 Task: Add Siete Sea Salt Grain Free Tortilla Chips to the cart.
Action: Mouse moved to (307, 148)
Screenshot: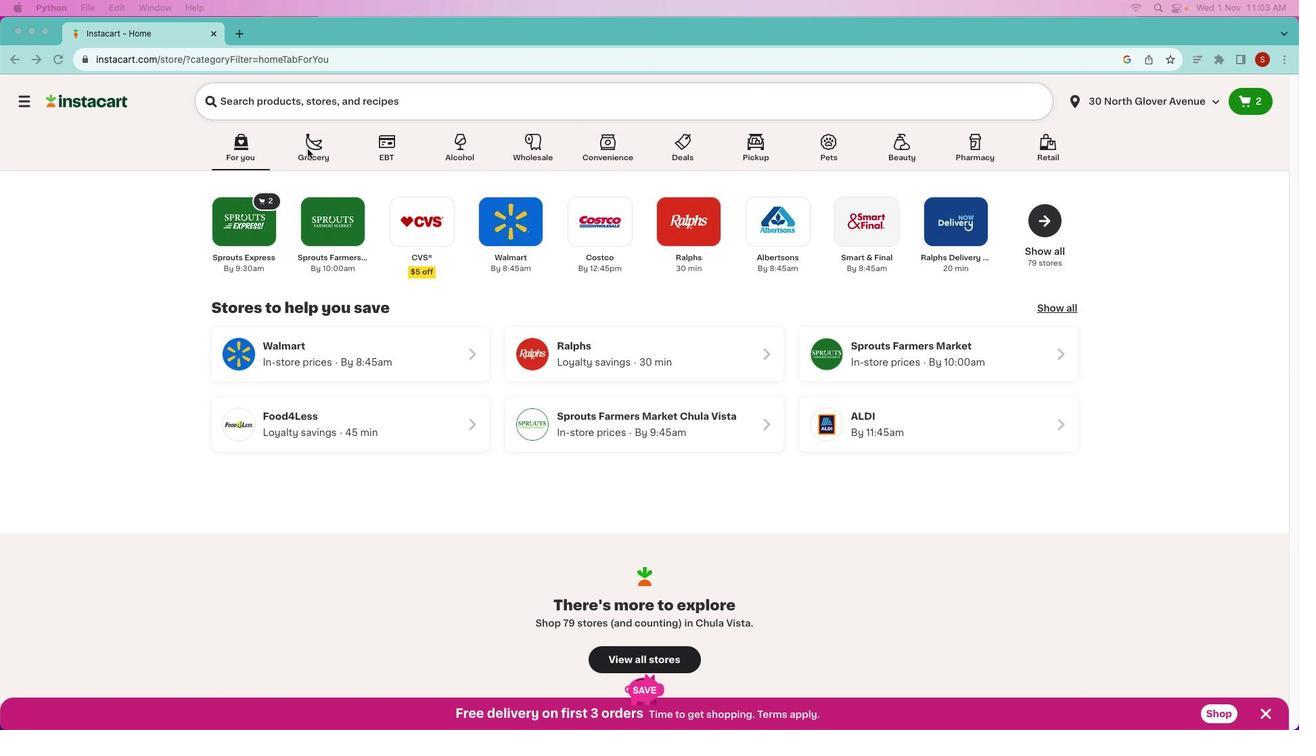
Action: Mouse pressed left at (307, 148)
Screenshot: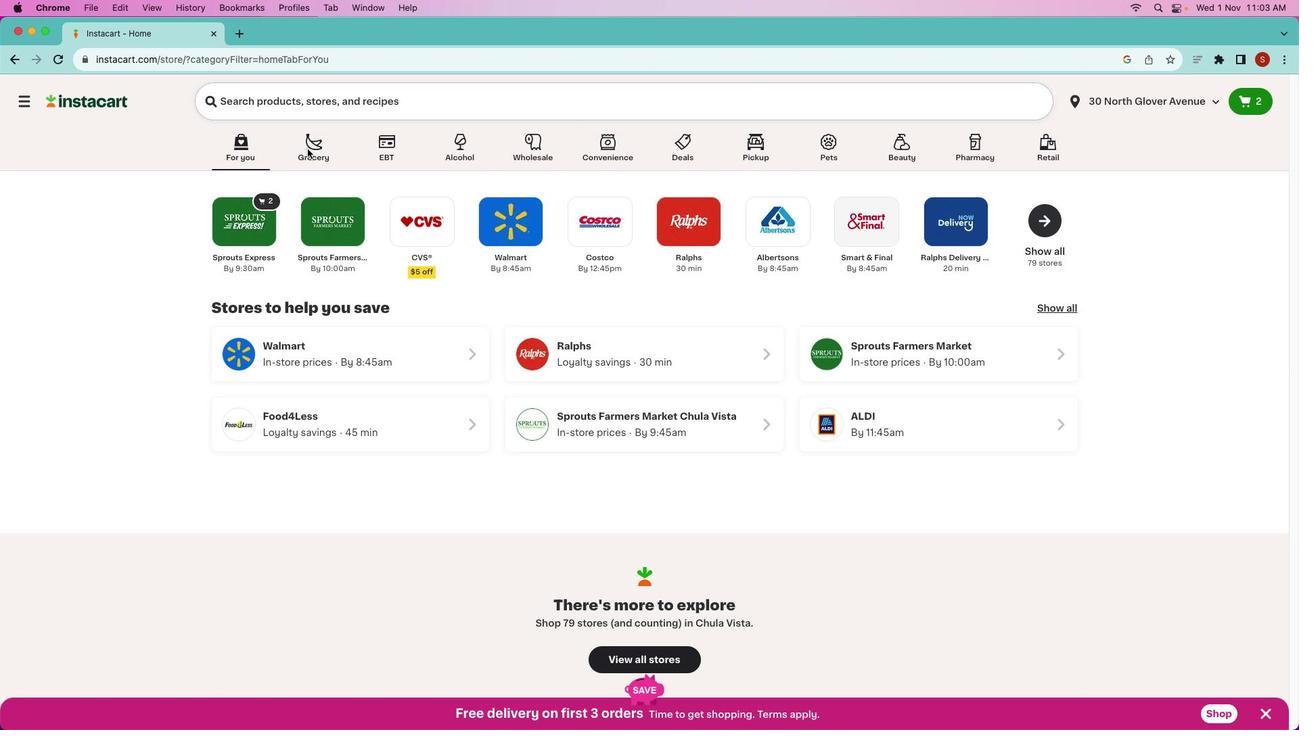
Action: Mouse pressed left at (307, 148)
Screenshot: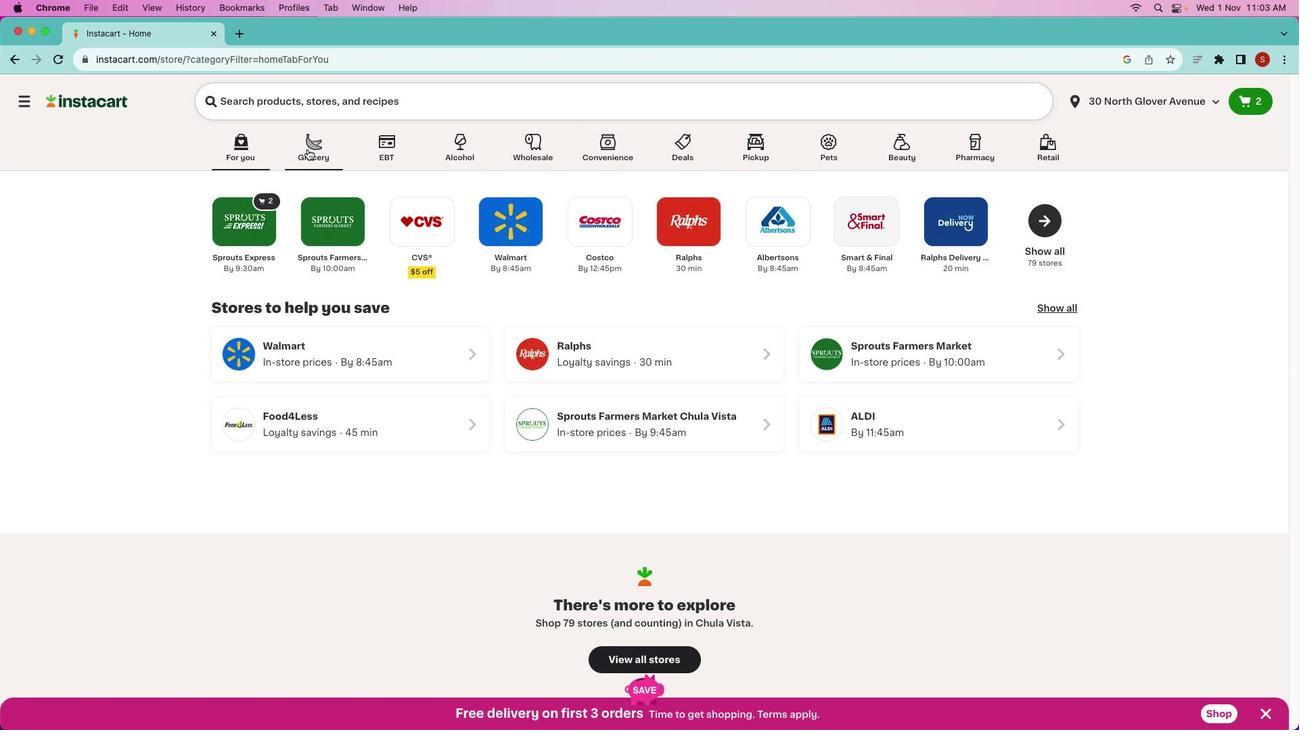 
Action: Mouse pressed left at (307, 148)
Screenshot: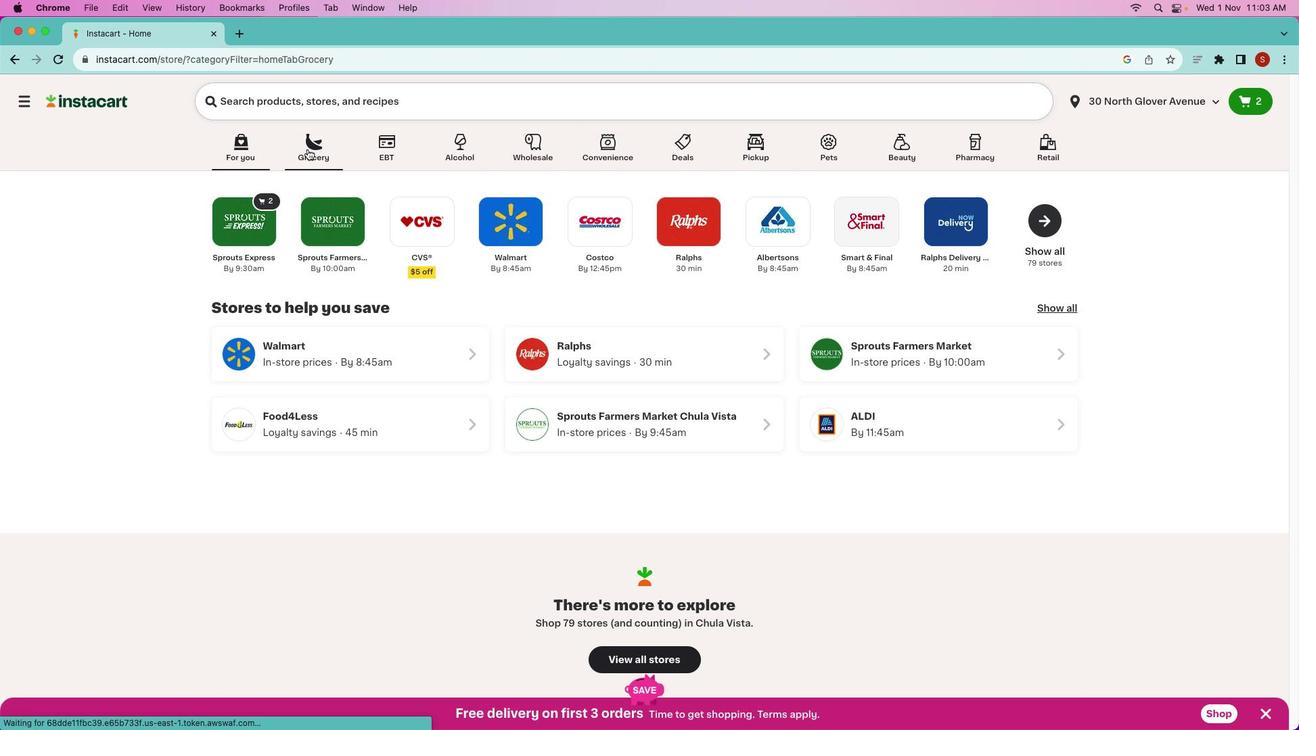 
Action: Mouse moved to (512, 108)
Screenshot: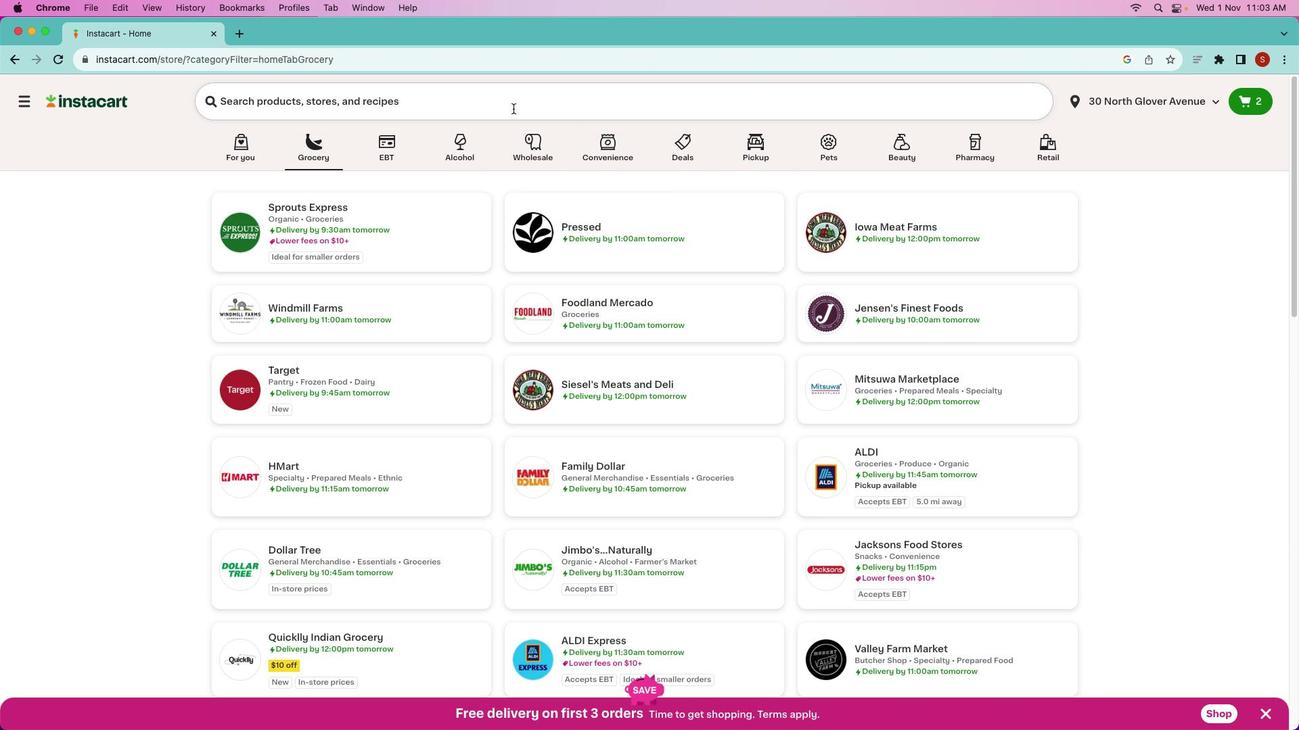 
Action: Mouse pressed left at (512, 108)
Screenshot: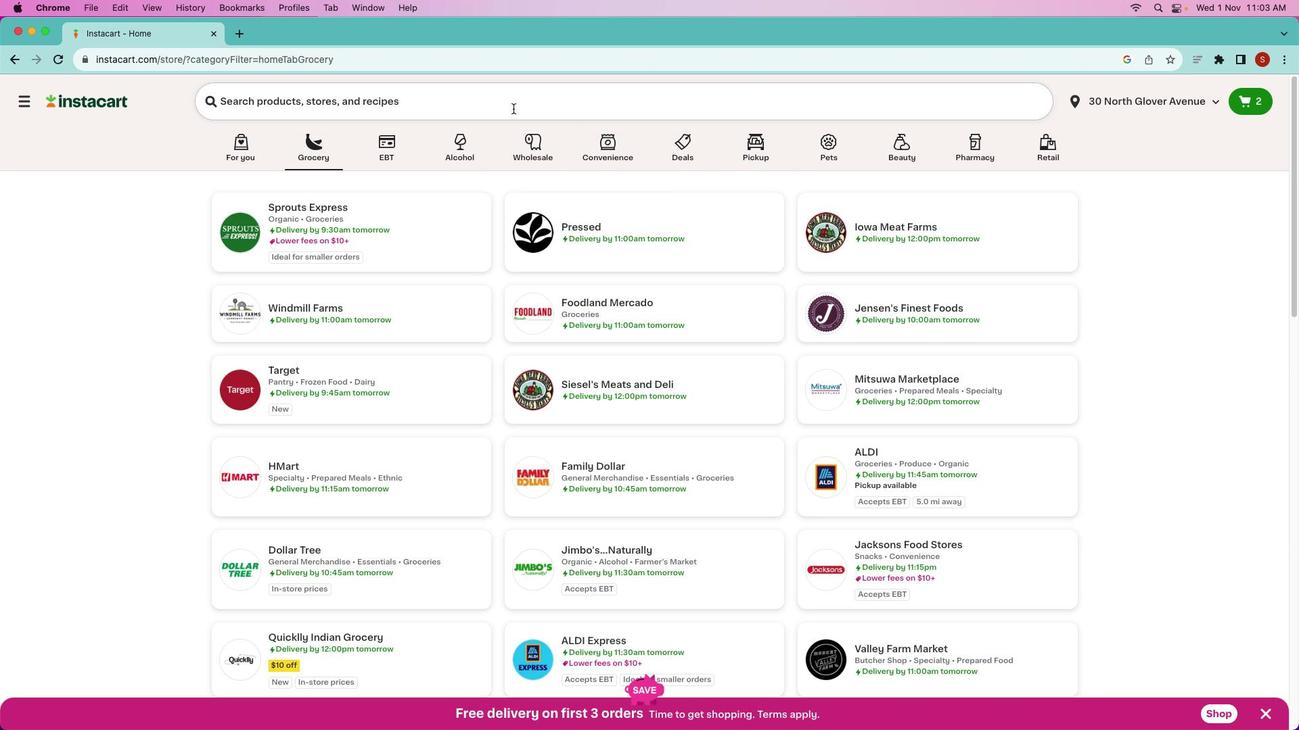 
Action: Mouse moved to (1189, 345)
Screenshot: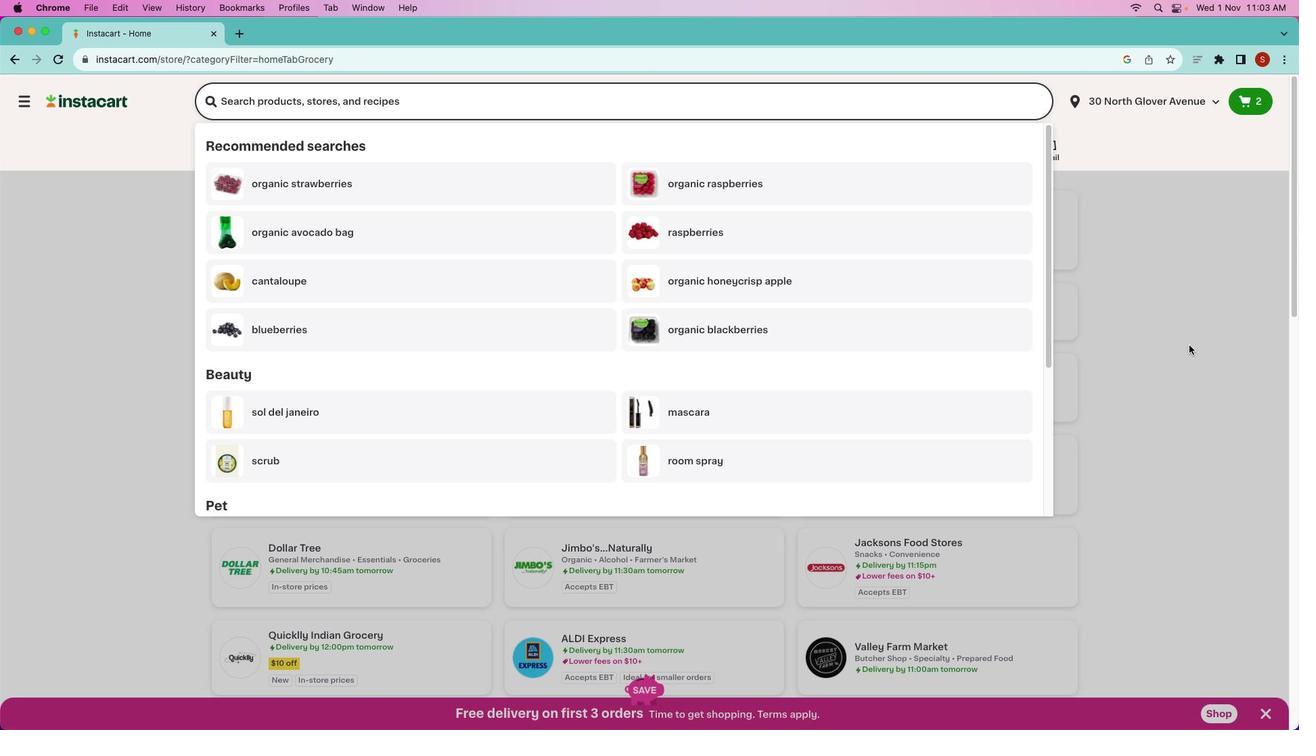 
Action: Mouse scrolled (1189, 345) with delta (0, 0)
Screenshot: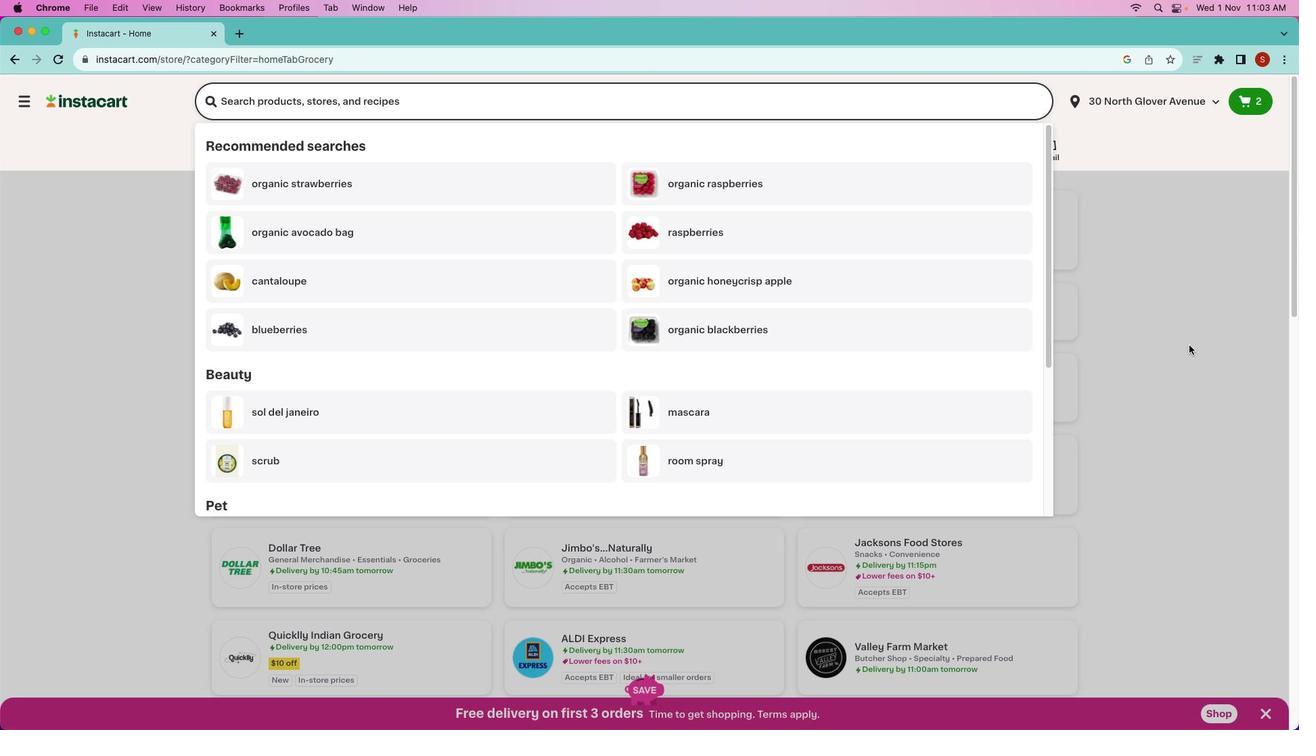 
Action: Mouse pressed left at (1189, 345)
Screenshot: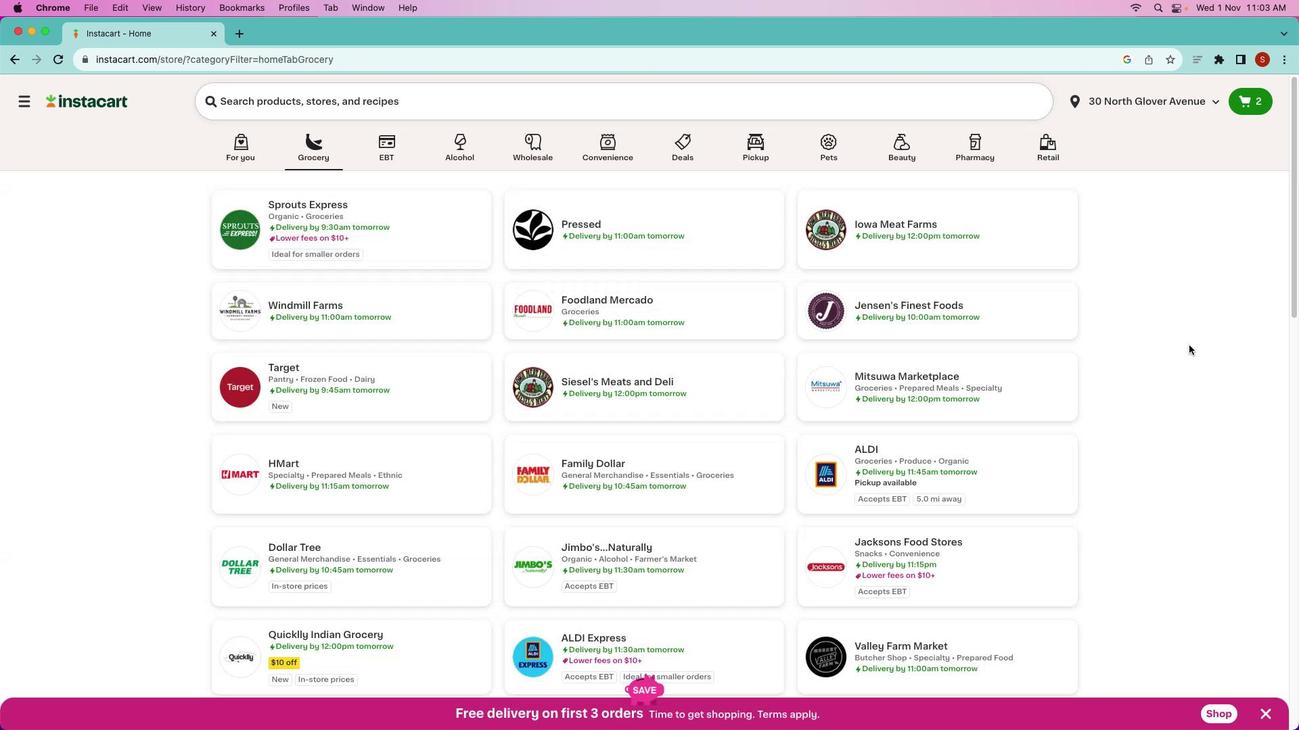 
Action: Mouse moved to (910, 345)
Screenshot: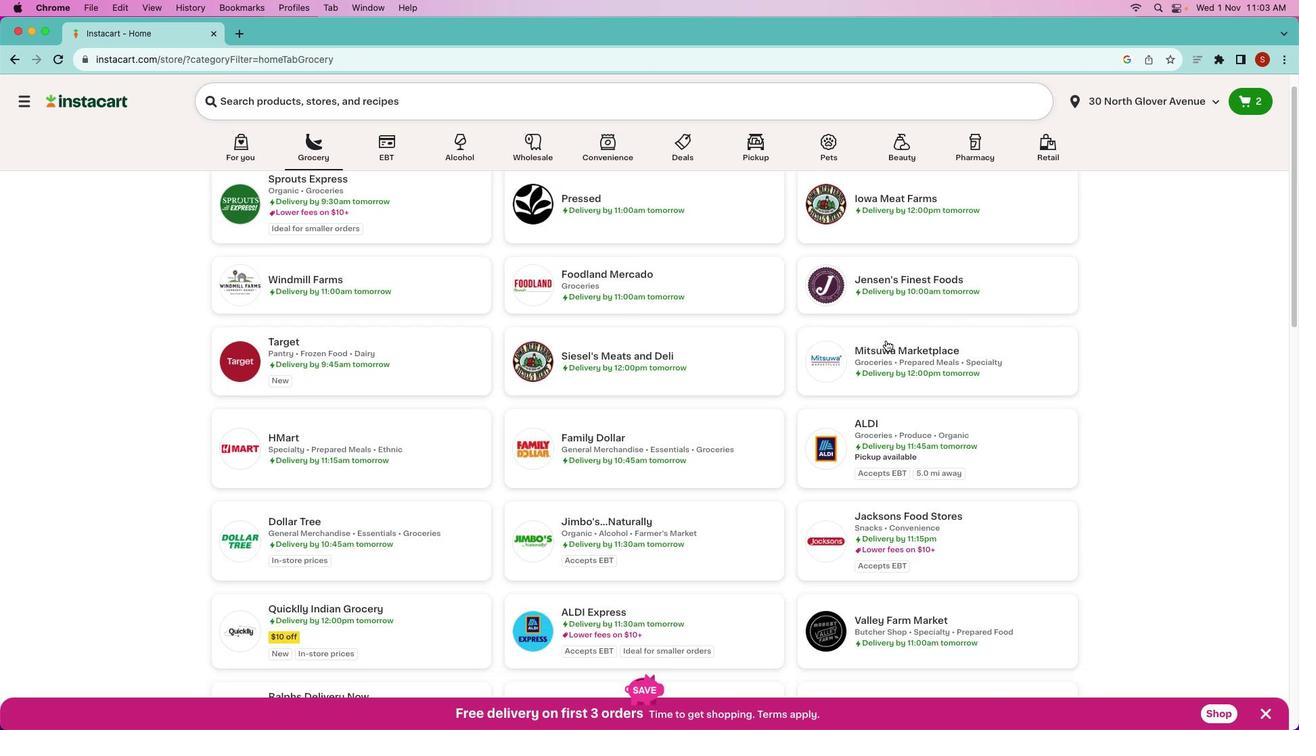 
Action: Mouse scrolled (910, 345) with delta (0, 0)
Screenshot: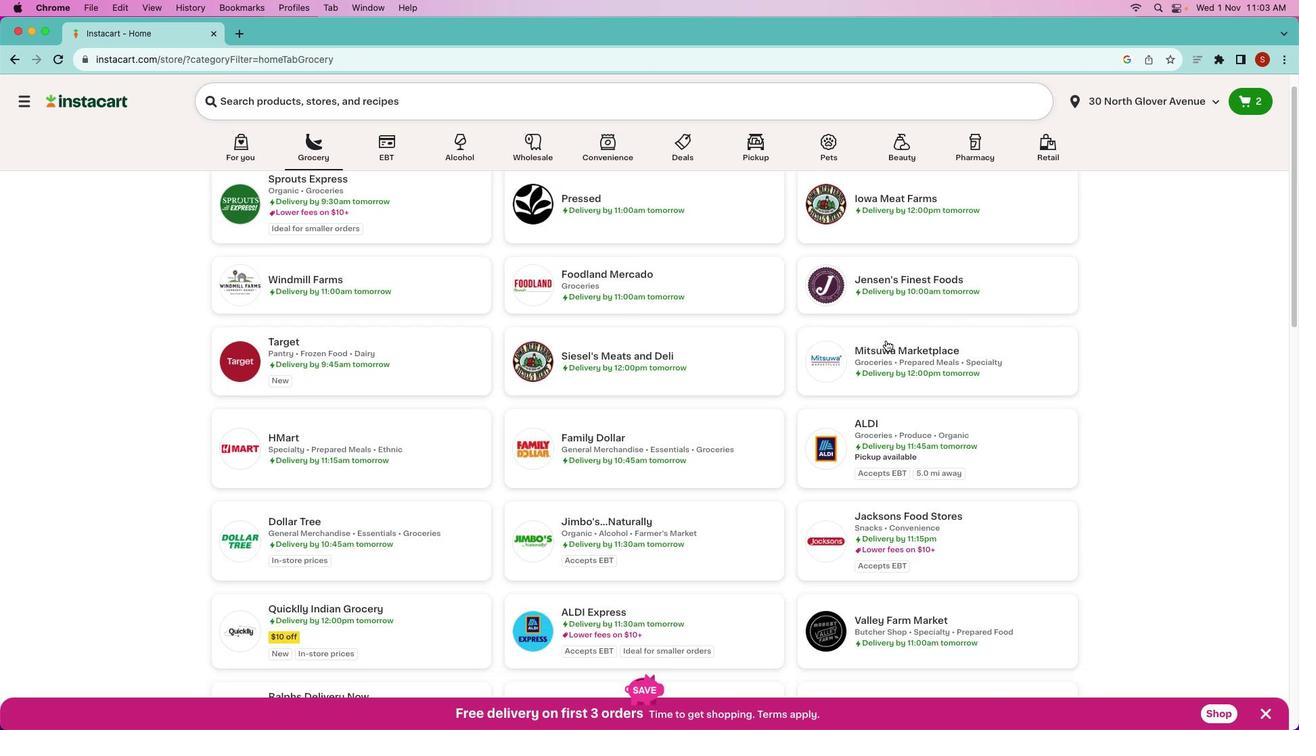 
Action: Mouse moved to (897, 343)
Screenshot: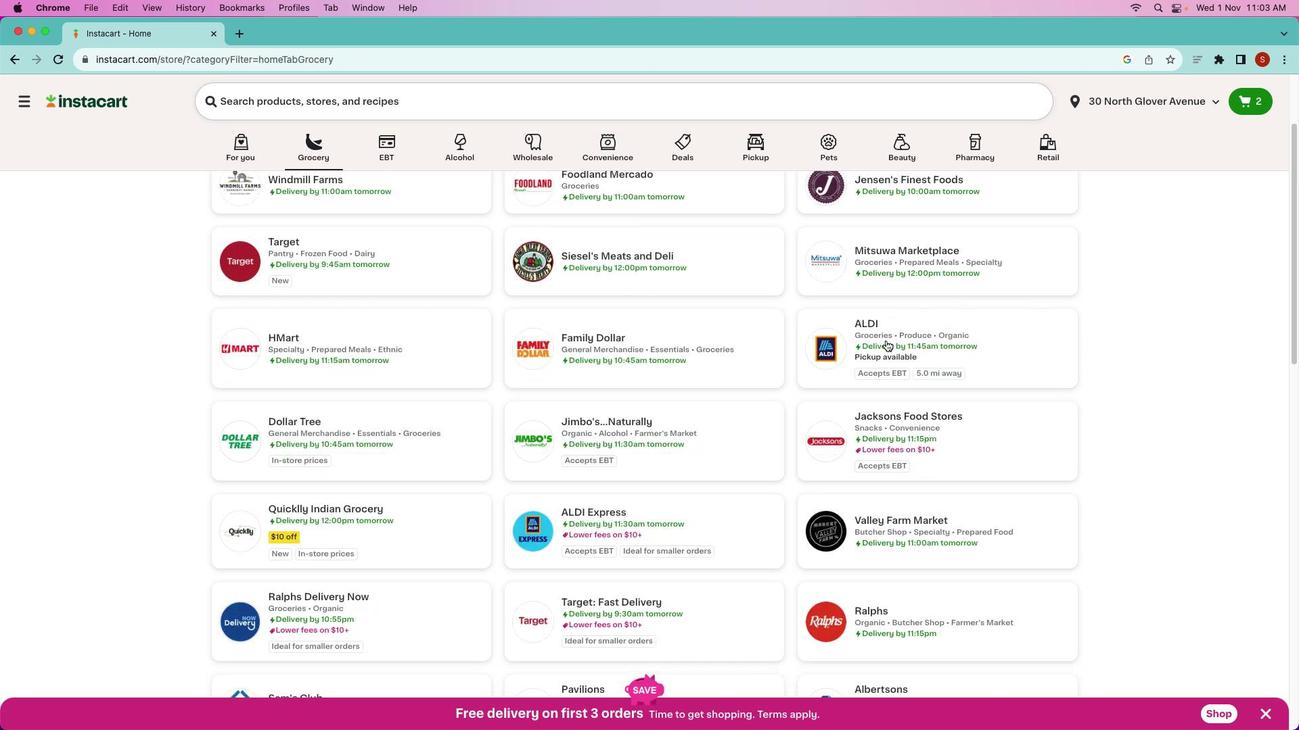 
Action: Mouse scrolled (897, 343) with delta (0, 0)
Screenshot: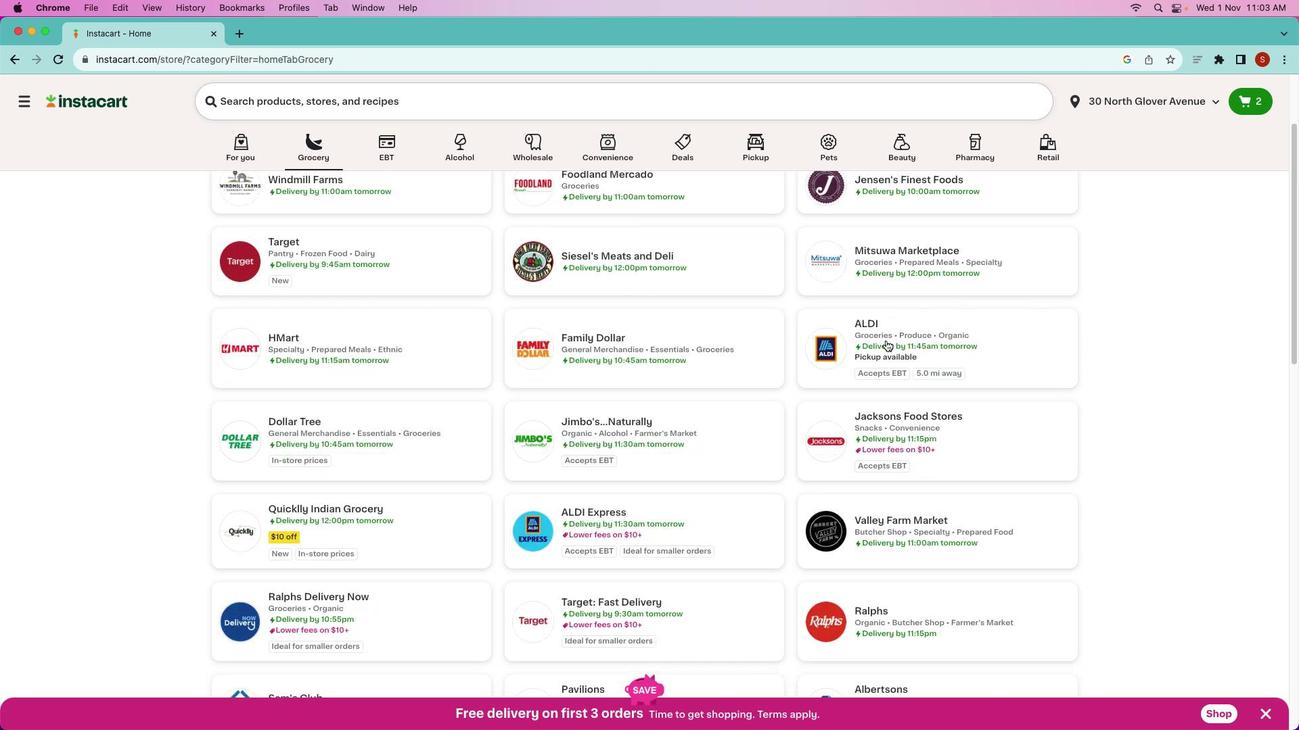 
Action: Mouse moved to (886, 341)
Screenshot: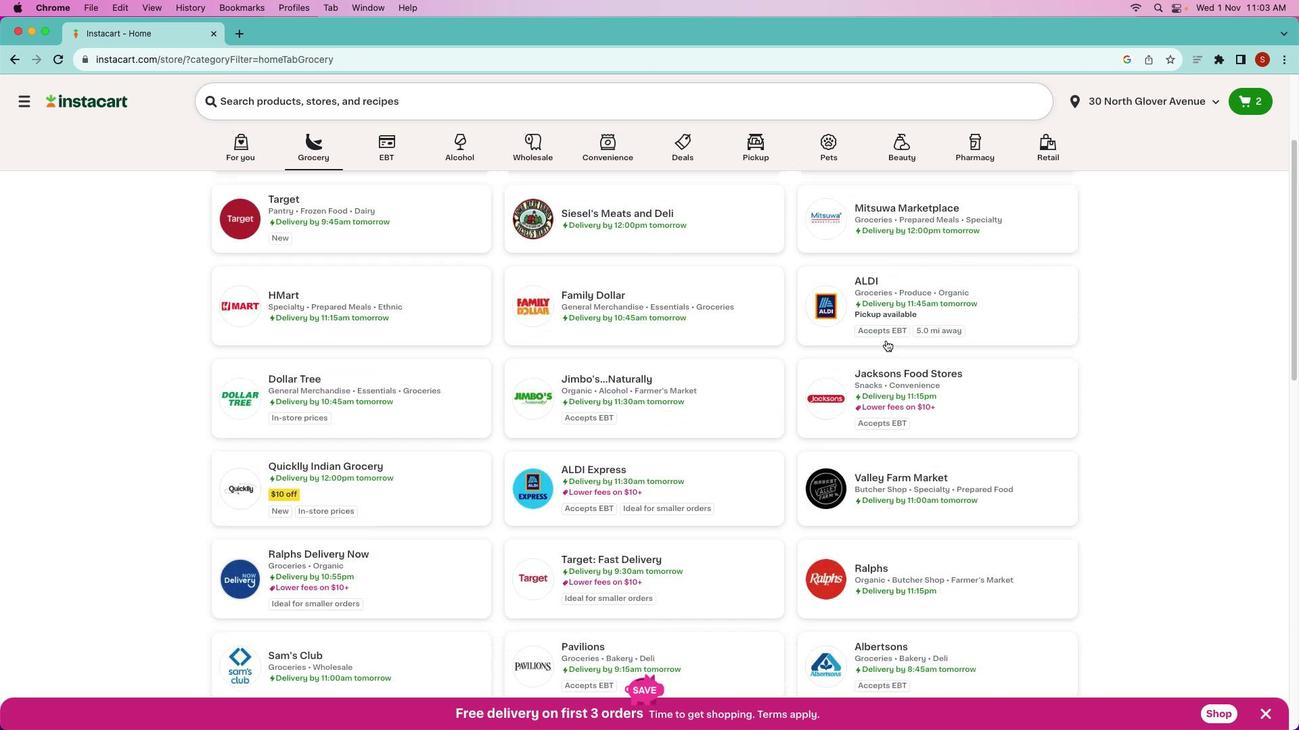 
Action: Mouse scrolled (886, 341) with delta (0, -2)
Screenshot: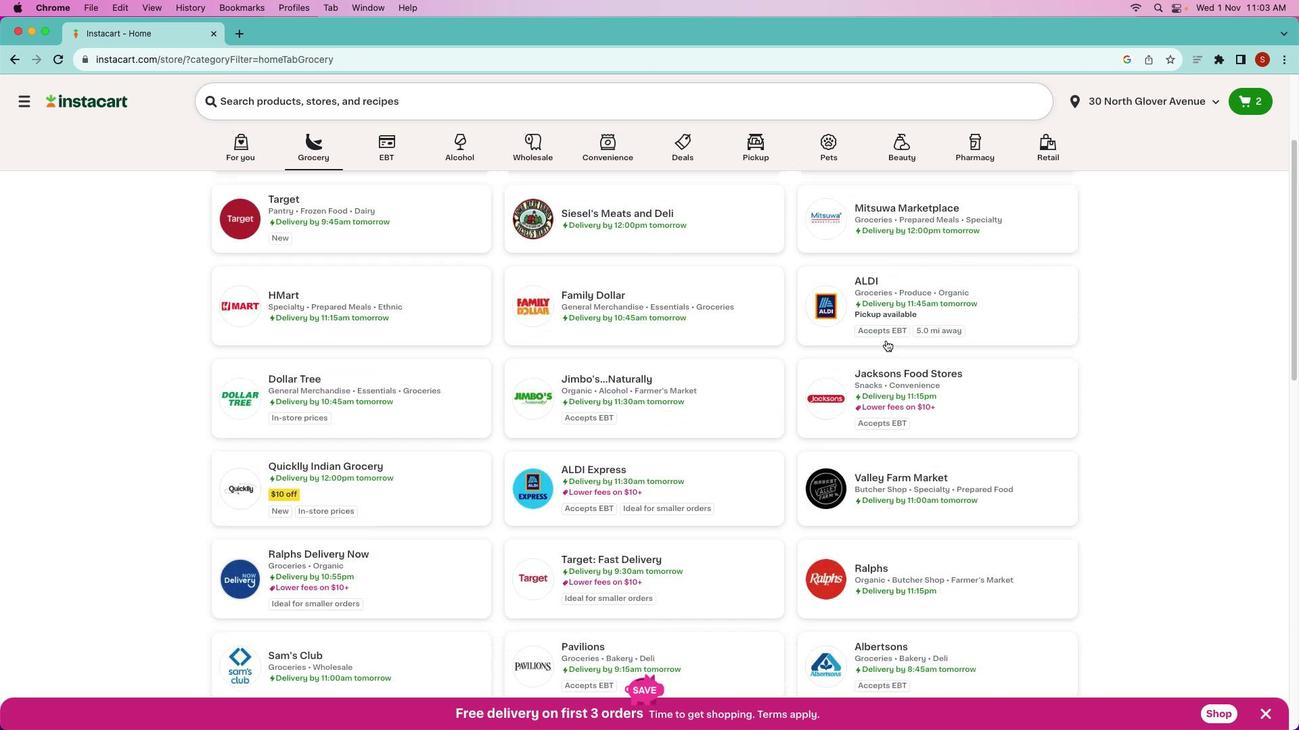 
Action: Mouse moved to (886, 340)
Screenshot: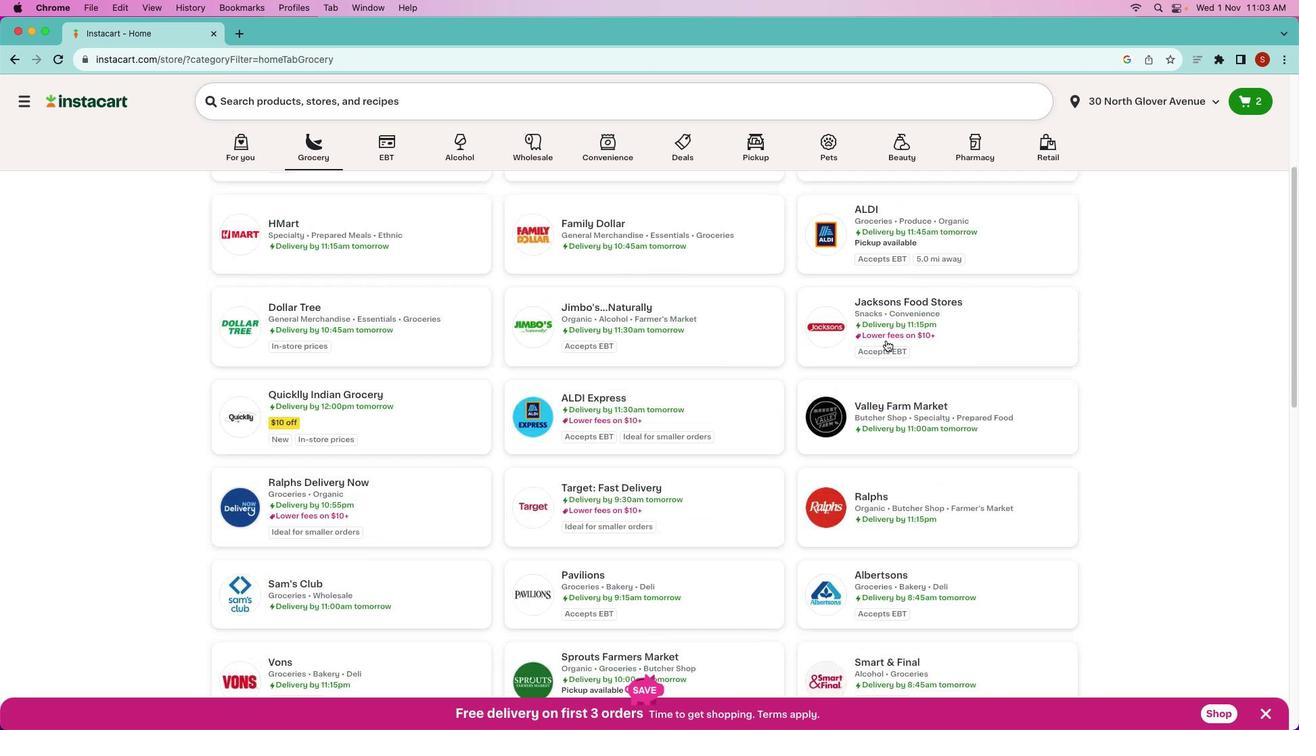 
Action: Mouse scrolled (886, 340) with delta (0, -2)
Screenshot: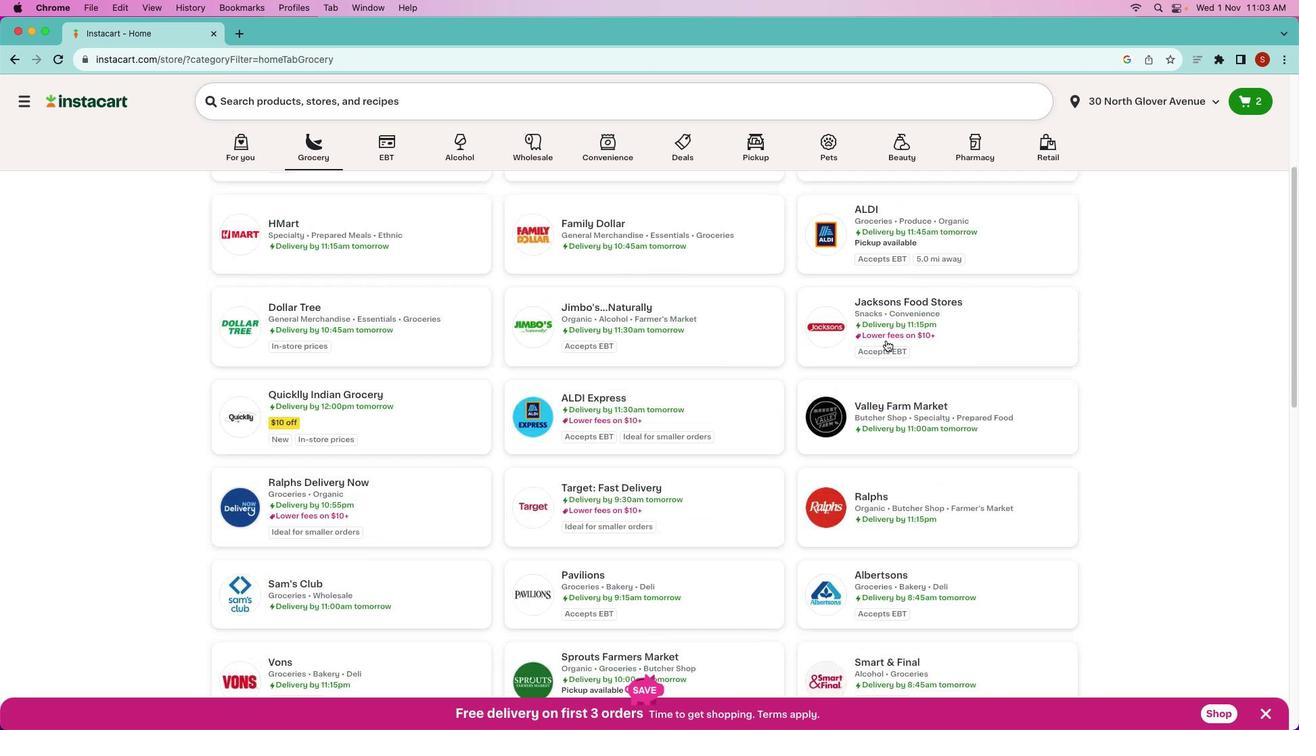 
Action: Mouse moved to (892, 340)
Screenshot: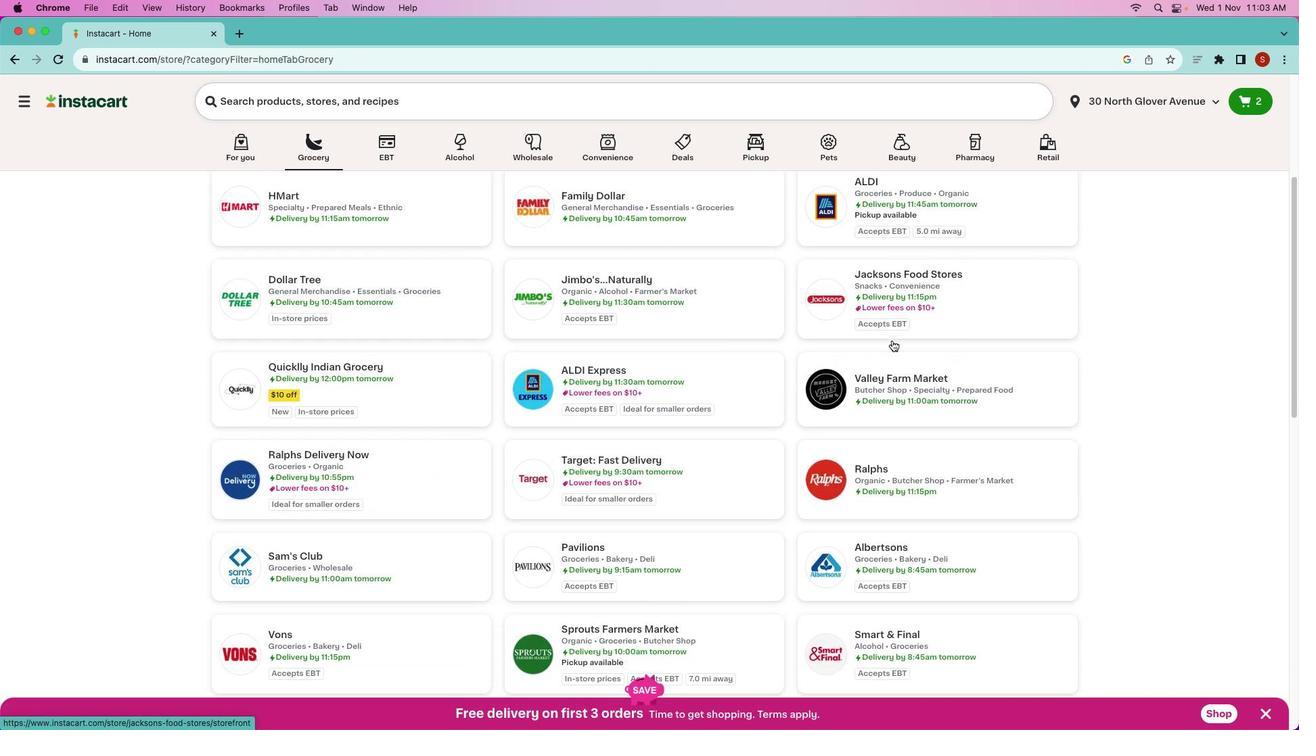 
Action: Mouse scrolled (892, 340) with delta (0, 0)
Screenshot: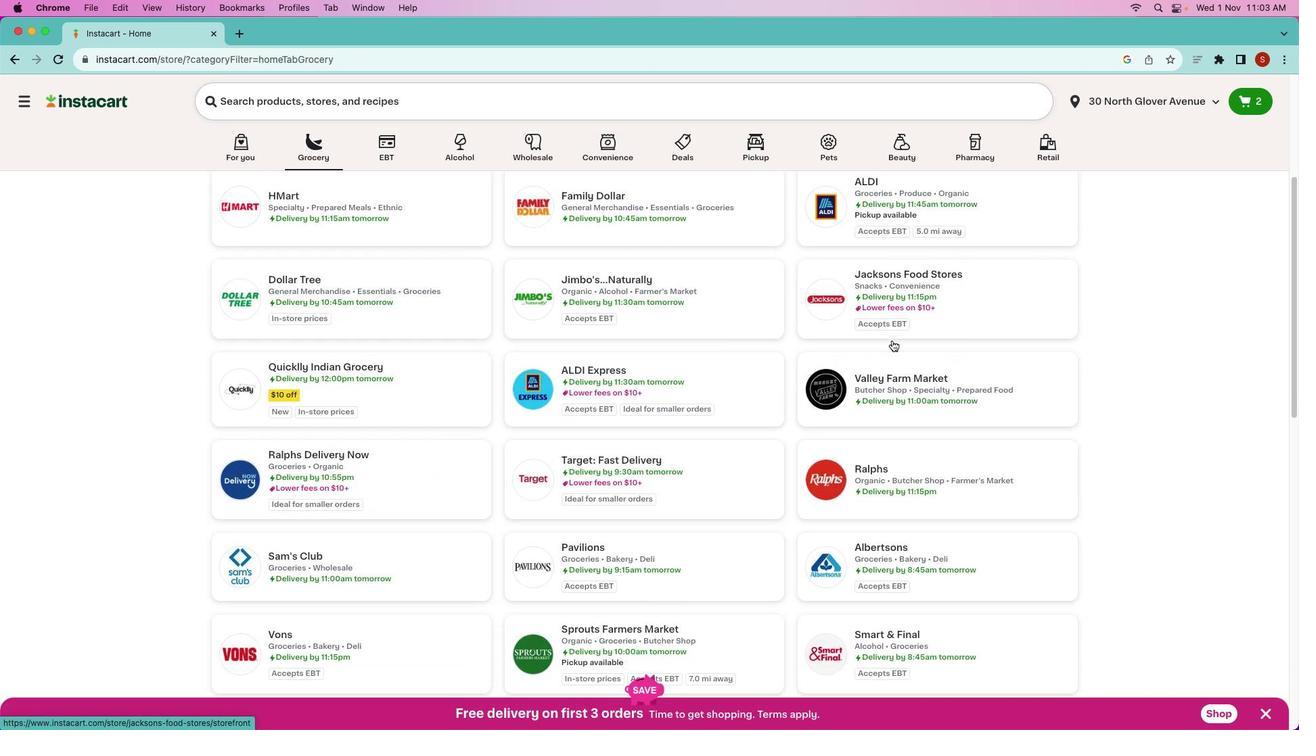 
Action: Mouse scrolled (892, 340) with delta (0, 0)
Screenshot: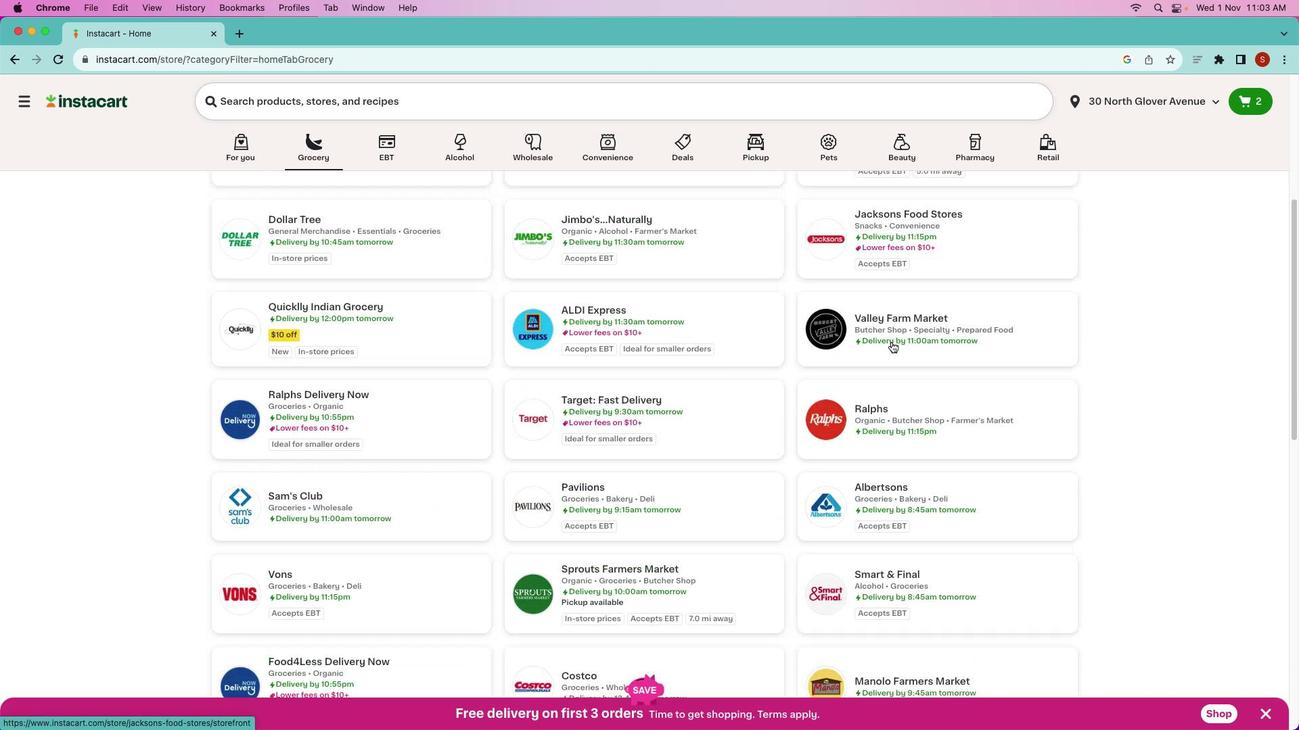 
Action: Mouse scrolled (892, 340) with delta (0, -2)
Screenshot: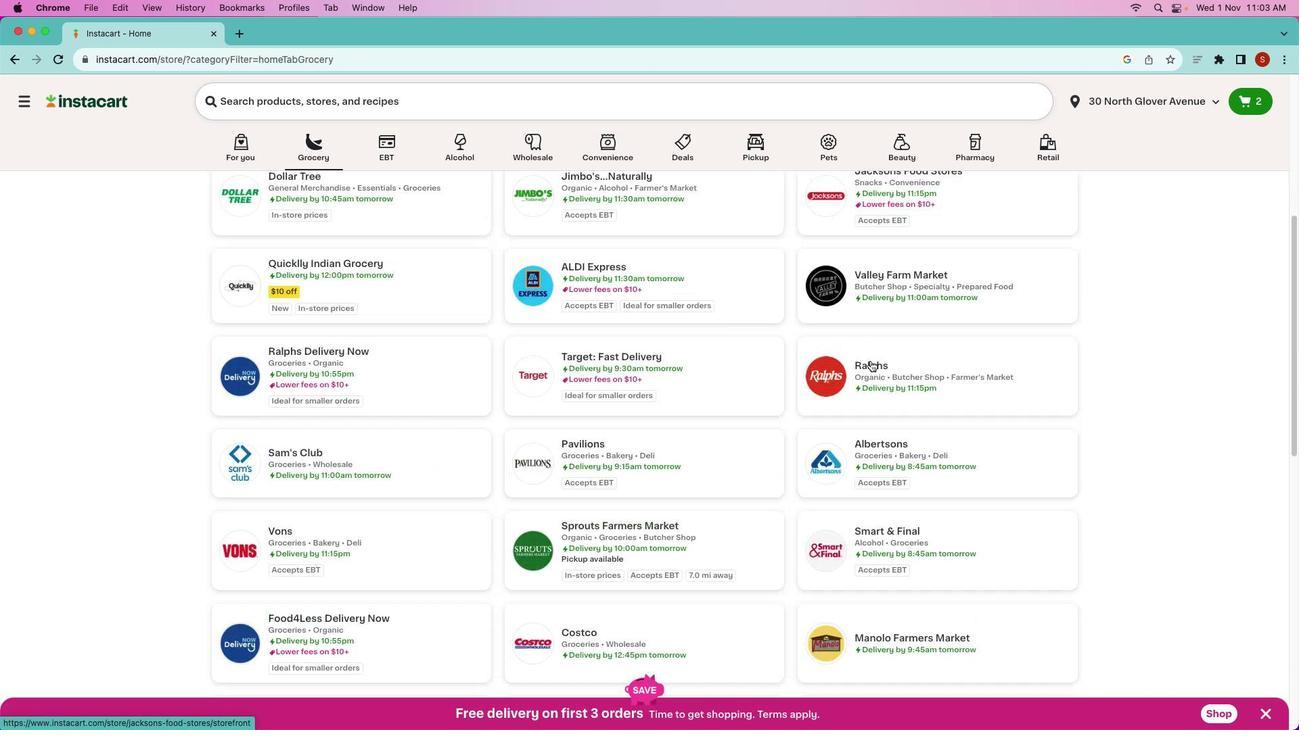 
Action: Mouse scrolled (892, 340) with delta (0, -2)
Screenshot: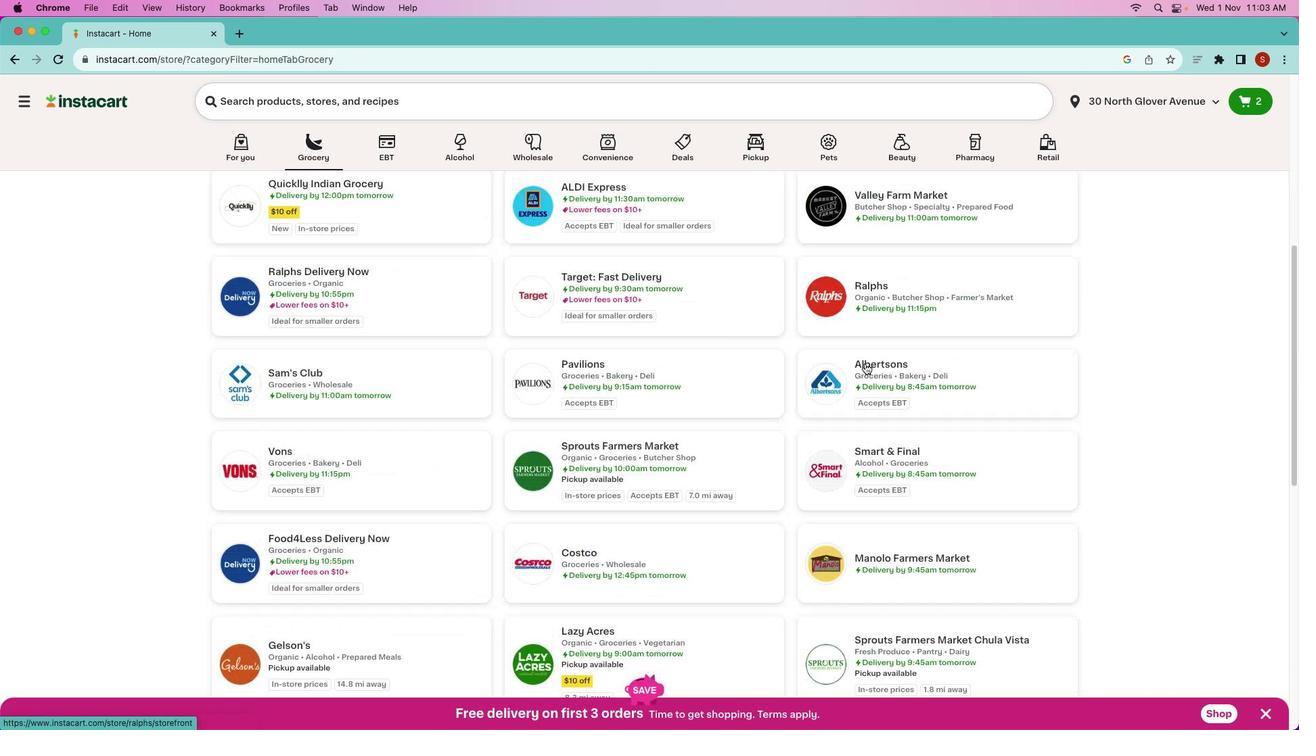 
Action: Mouse moved to (623, 424)
Screenshot: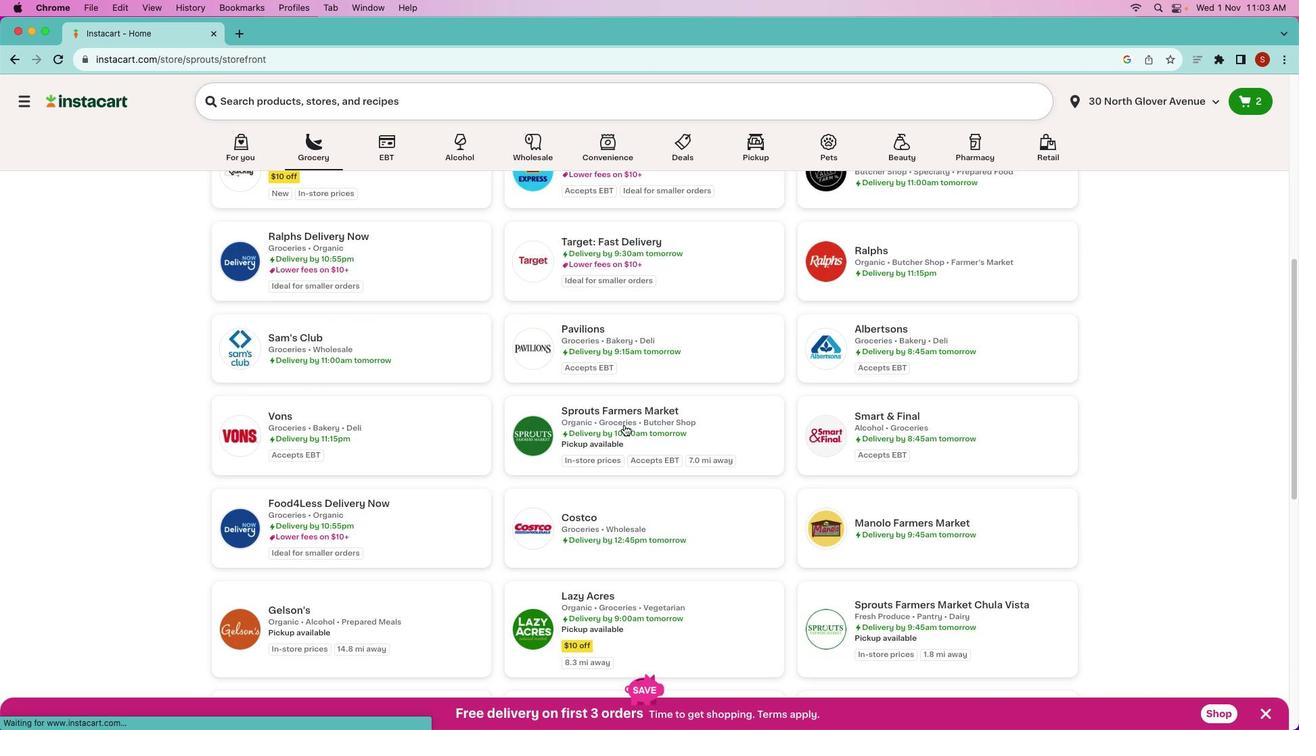 
Action: Mouse pressed left at (623, 424)
Screenshot: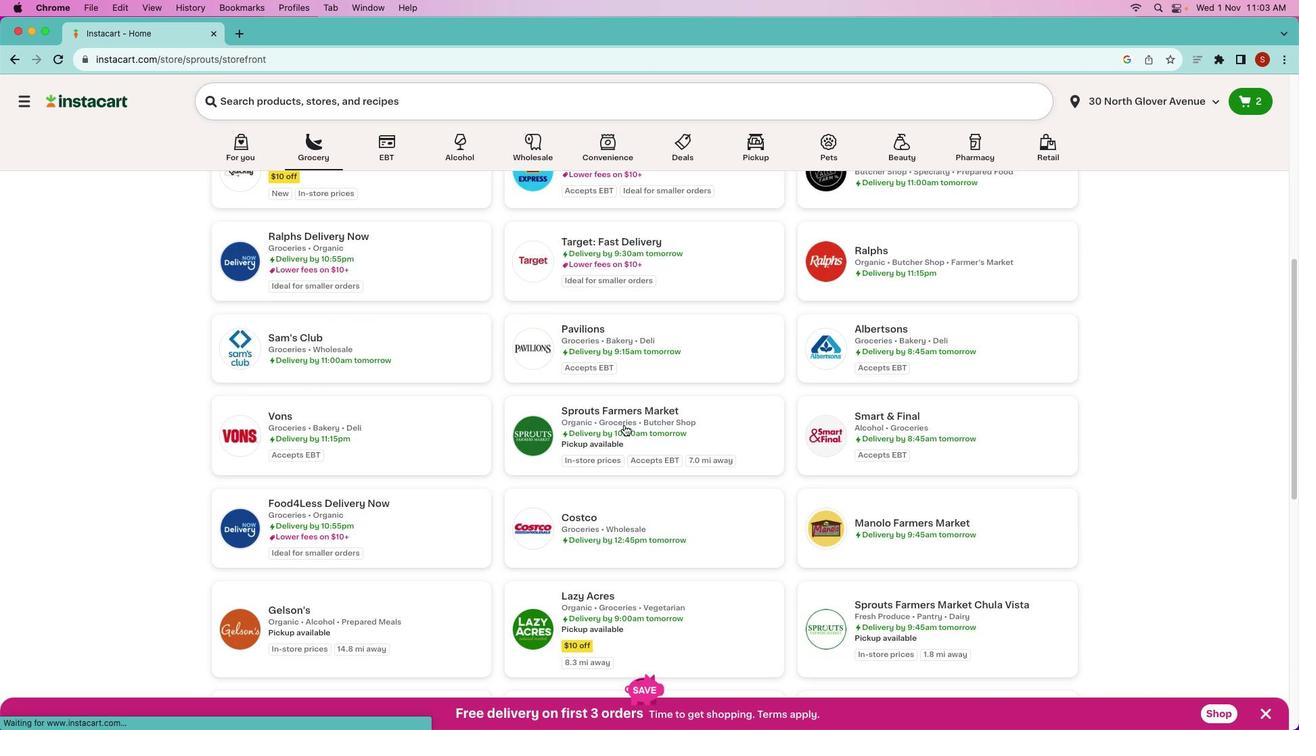
Action: Mouse moved to (549, 101)
Screenshot: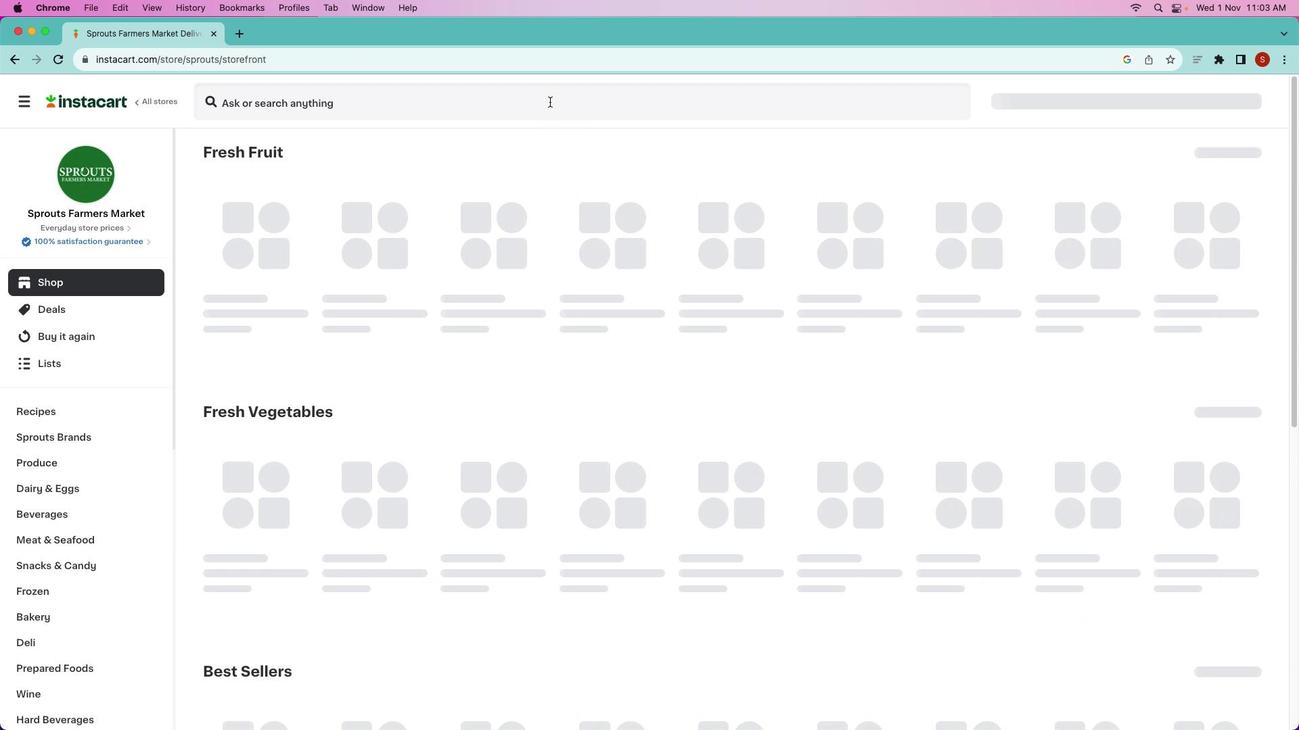 
Action: Mouse pressed left at (549, 101)
Screenshot: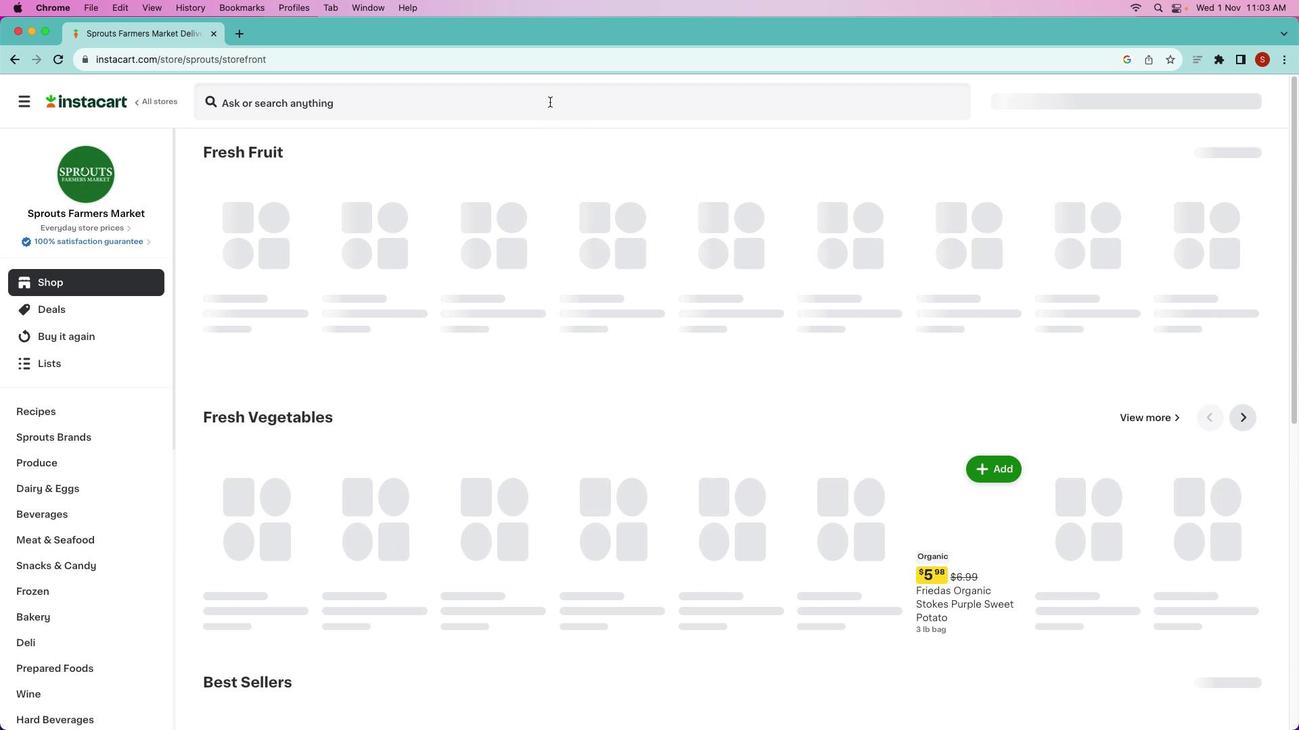 
Action: Key pressed Key.shift_r'S''i''e''t''e'Key.space's''e''a'Key.space's''a''l''t'Key.space'g''r''a''i''n'Key.space'f''r''e''e'Key.space't''o''r''t''i''l''l''a'Key.space'c''h''i''p''s'Key.enter
Screenshot: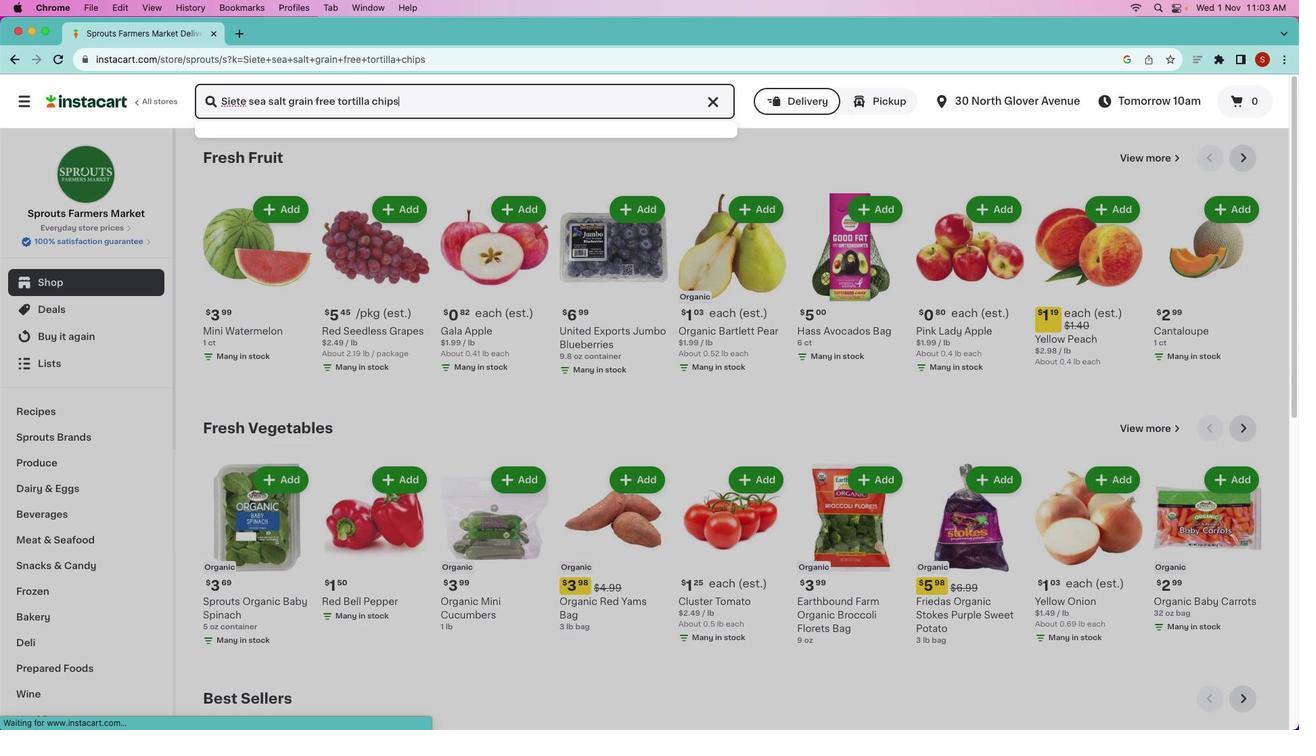 
Action: Mouse moved to (789, 222)
Screenshot: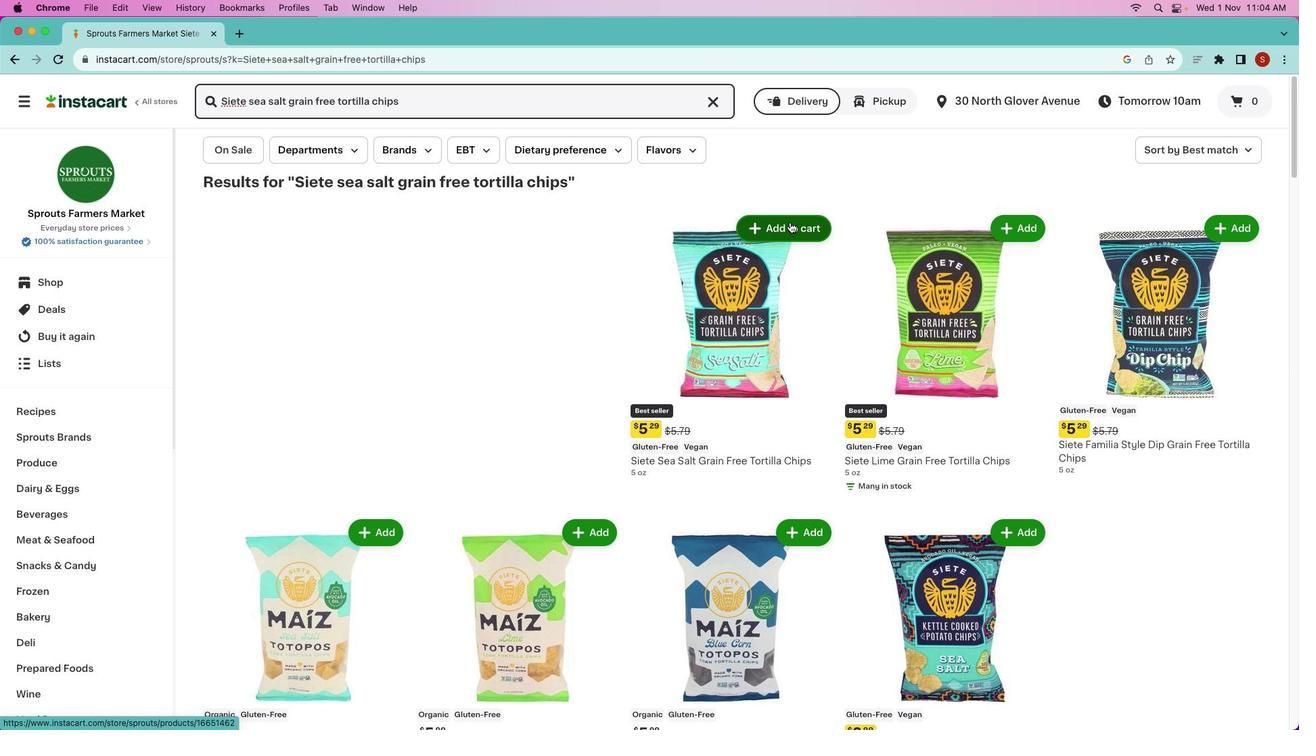 
Action: Mouse pressed left at (789, 222)
Screenshot: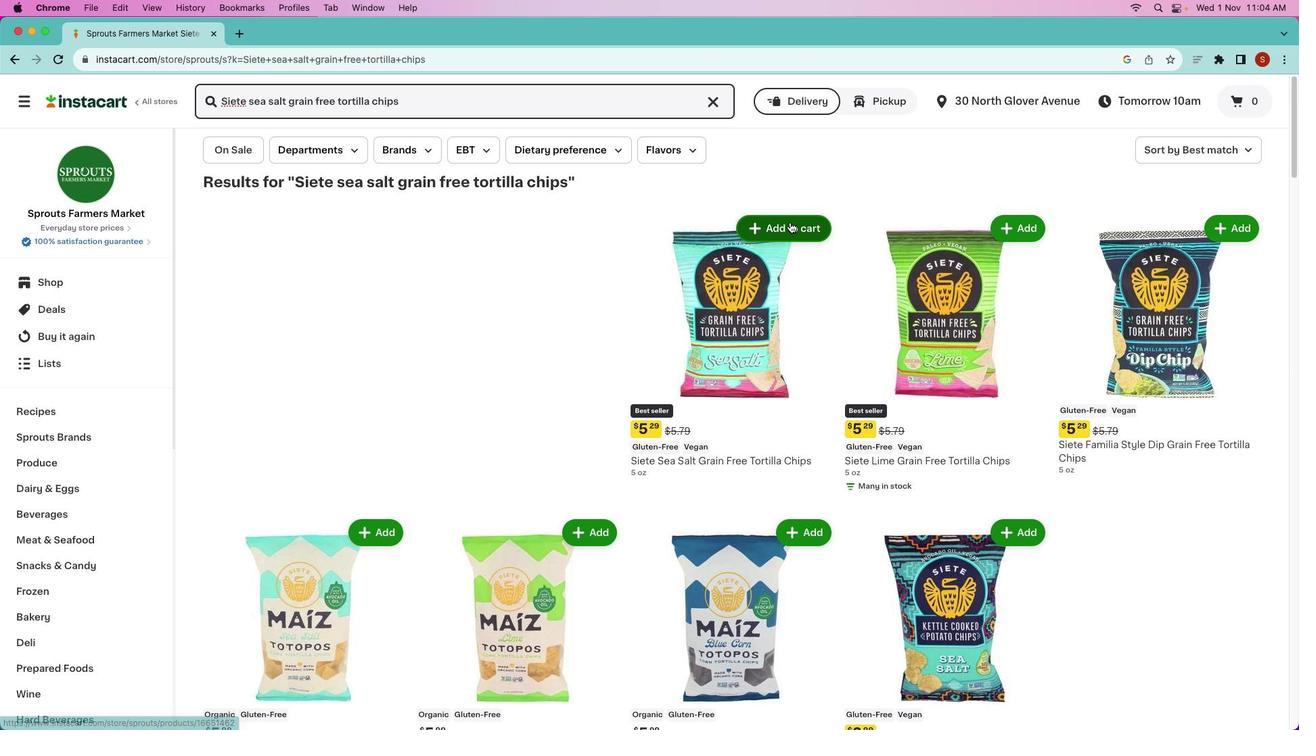 
Action: Mouse moved to (765, 366)
Screenshot: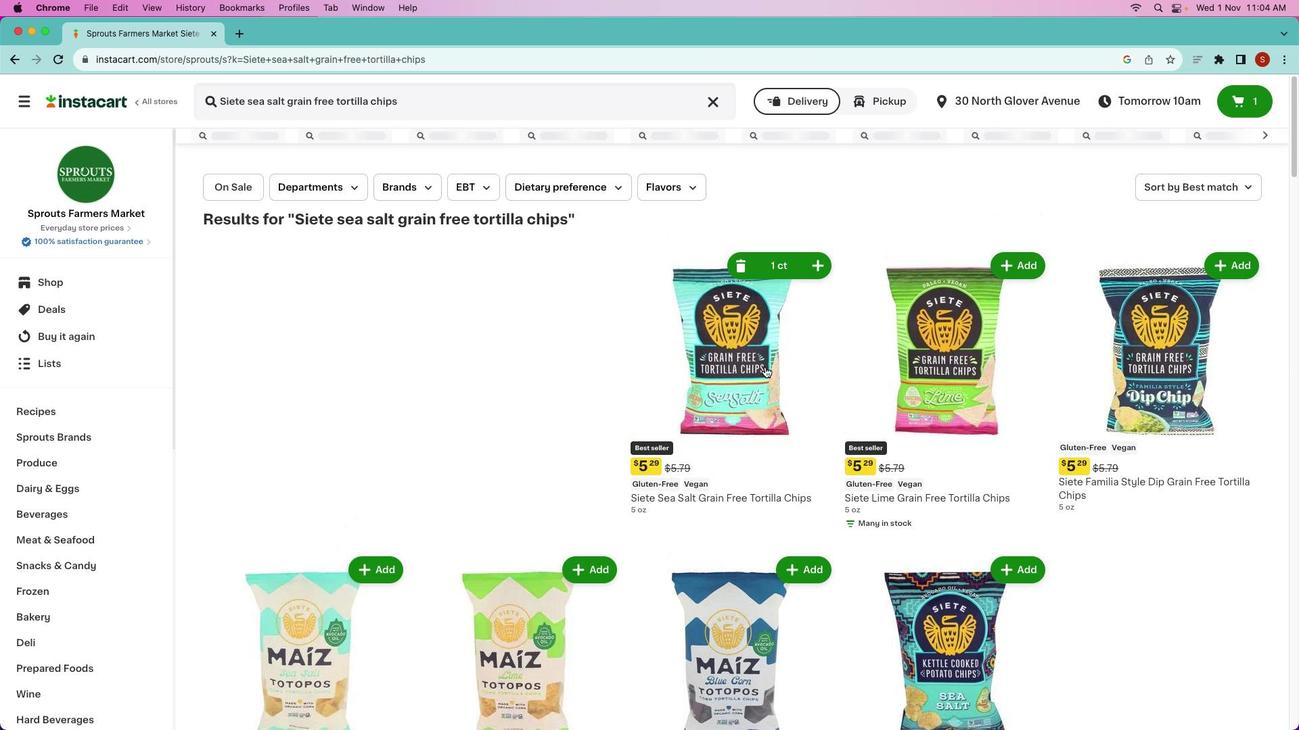 
